 Task: Check the average views per listing of 2 sinks in the last 1 year.
Action: Mouse moved to (904, 200)
Screenshot: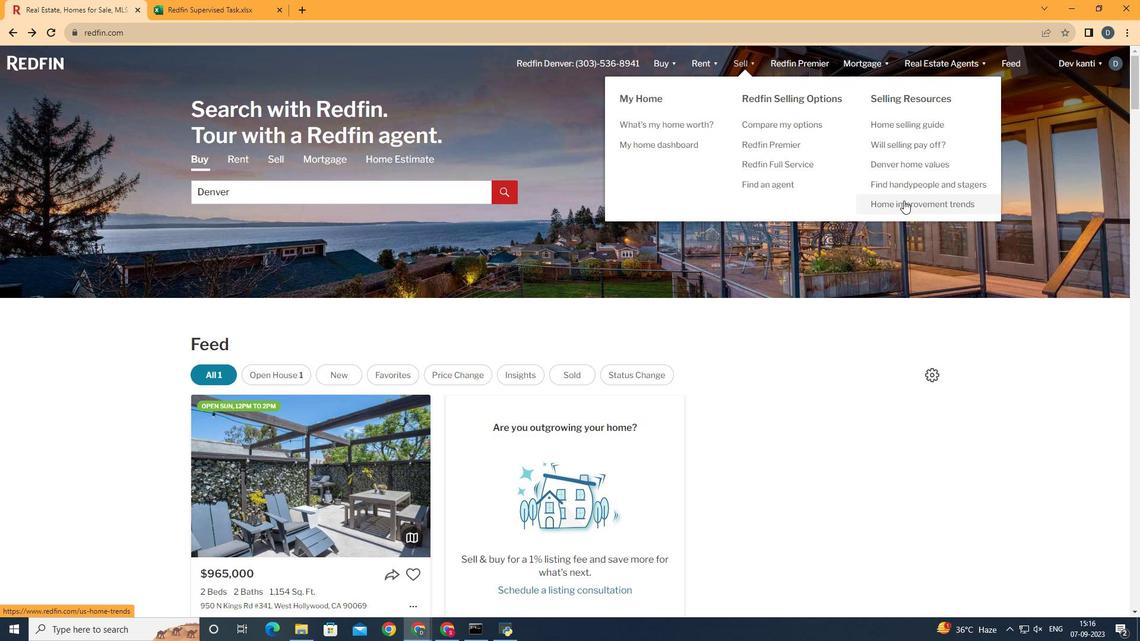 
Action: Mouse pressed left at (904, 200)
Screenshot: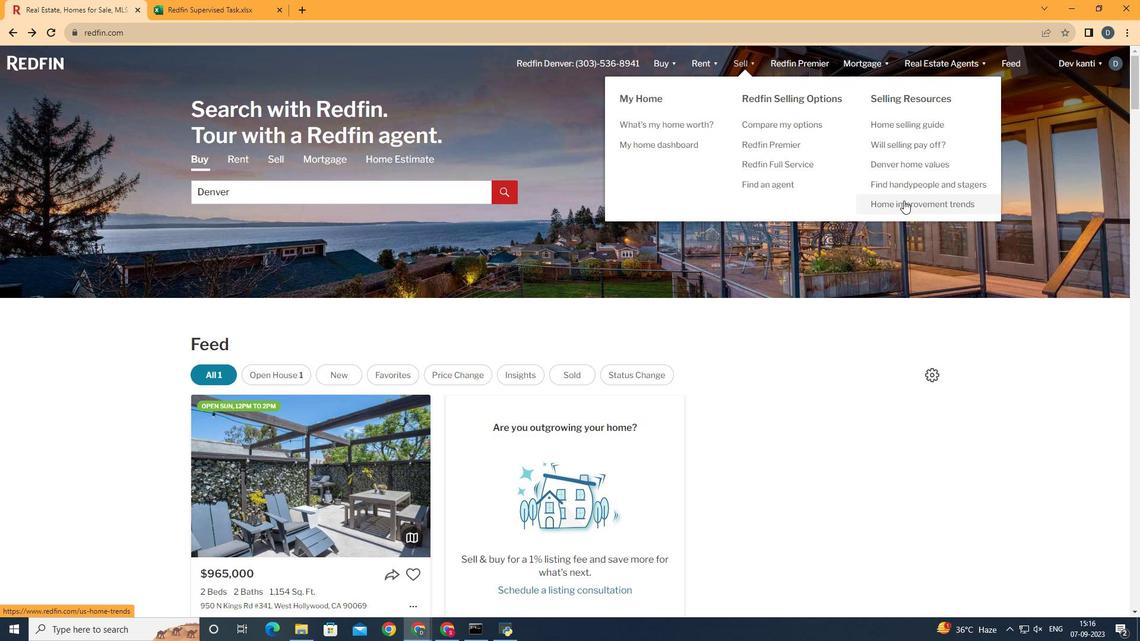 
Action: Mouse moved to (298, 226)
Screenshot: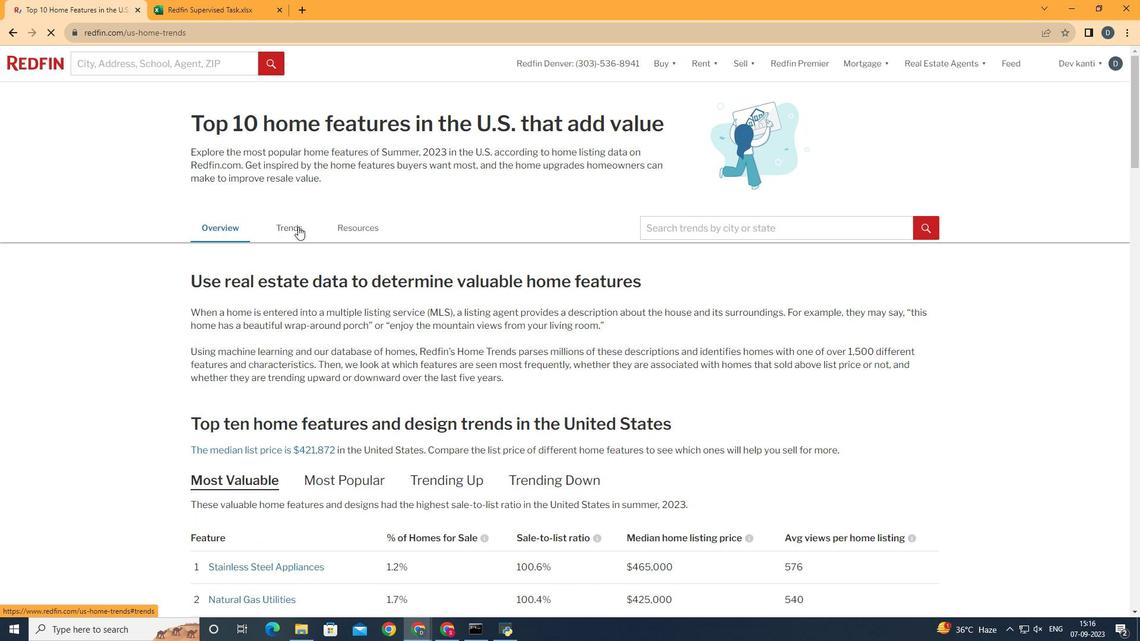 
Action: Mouse pressed left at (298, 226)
Screenshot: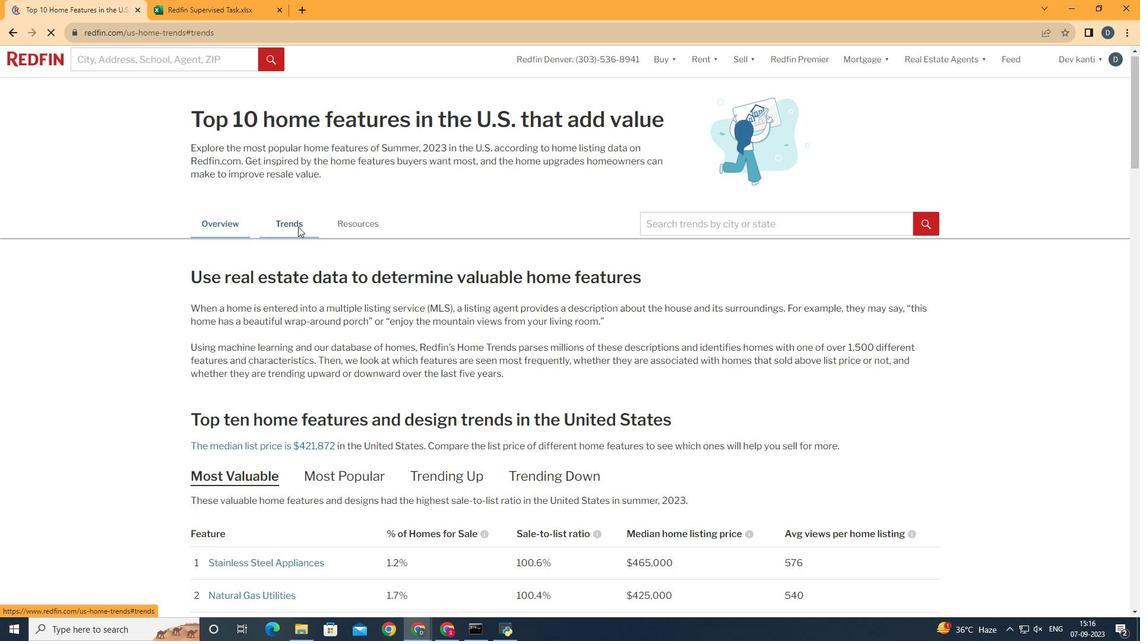 
Action: Mouse moved to (514, 238)
Screenshot: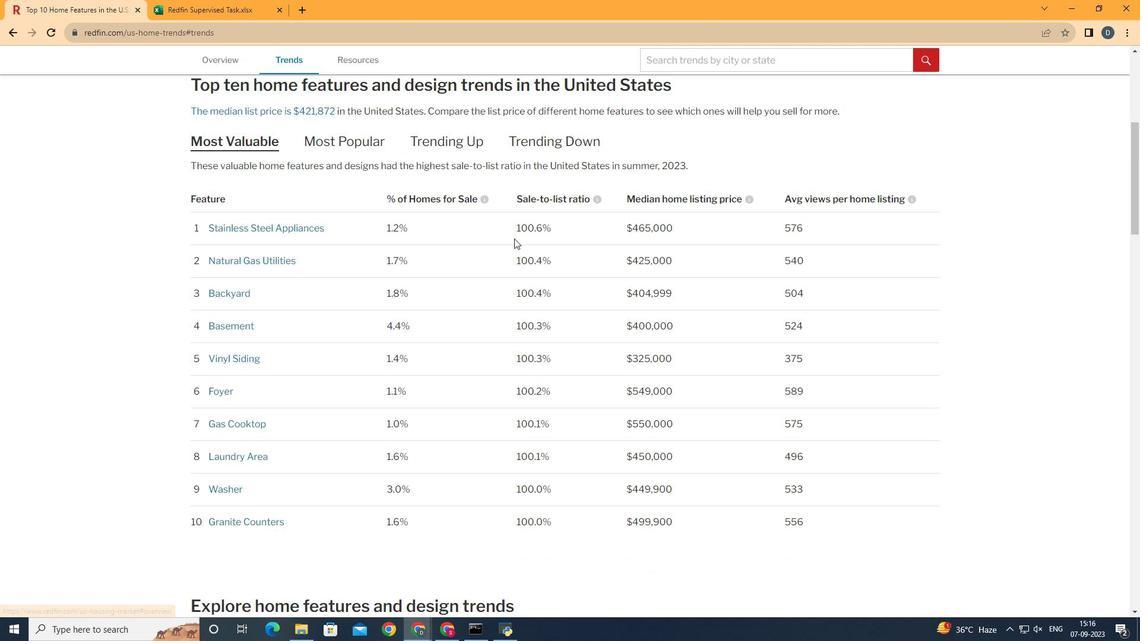 
Action: Mouse scrolled (514, 238) with delta (0, 0)
Screenshot: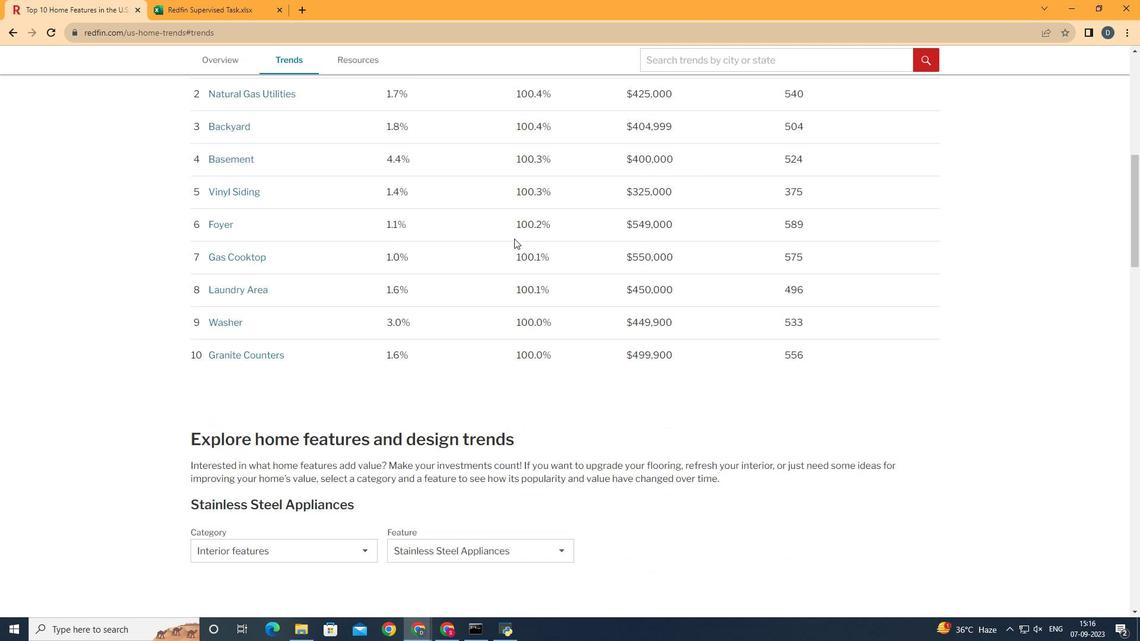 
Action: Mouse scrolled (514, 238) with delta (0, 0)
Screenshot: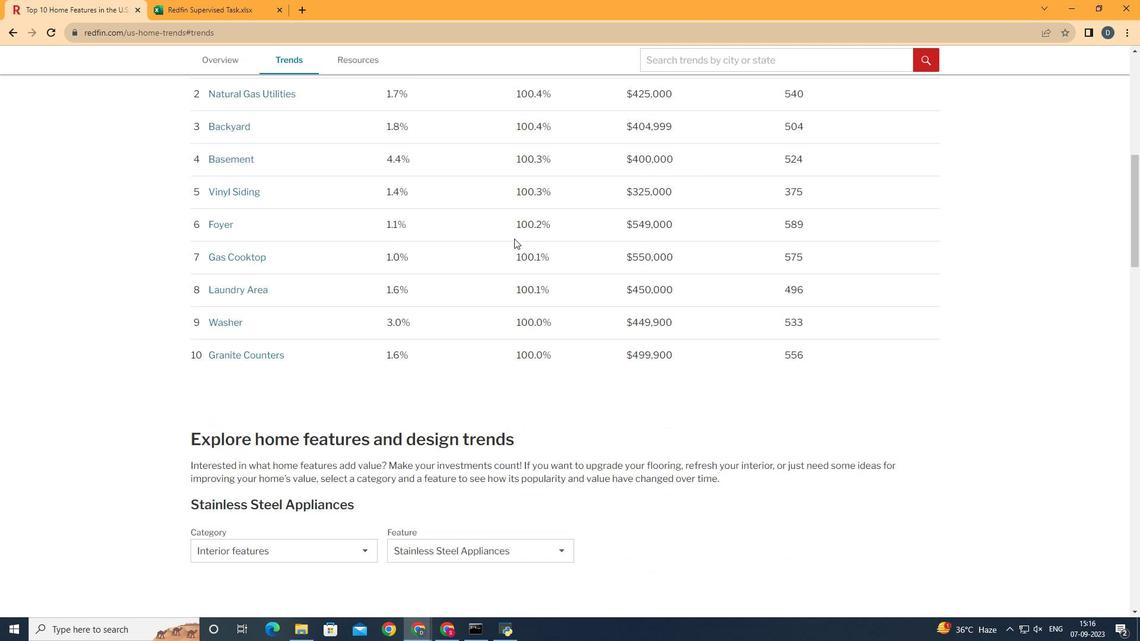 
Action: Mouse scrolled (514, 238) with delta (0, 0)
Screenshot: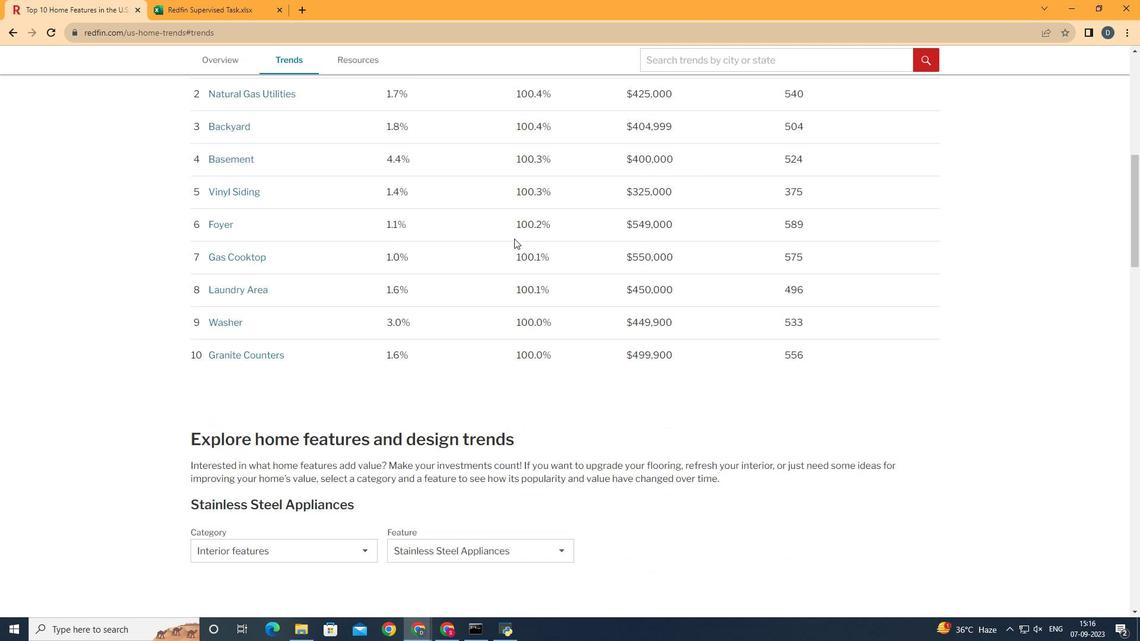
Action: Mouse scrolled (514, 238) with delta (0, 0)
Screenshot: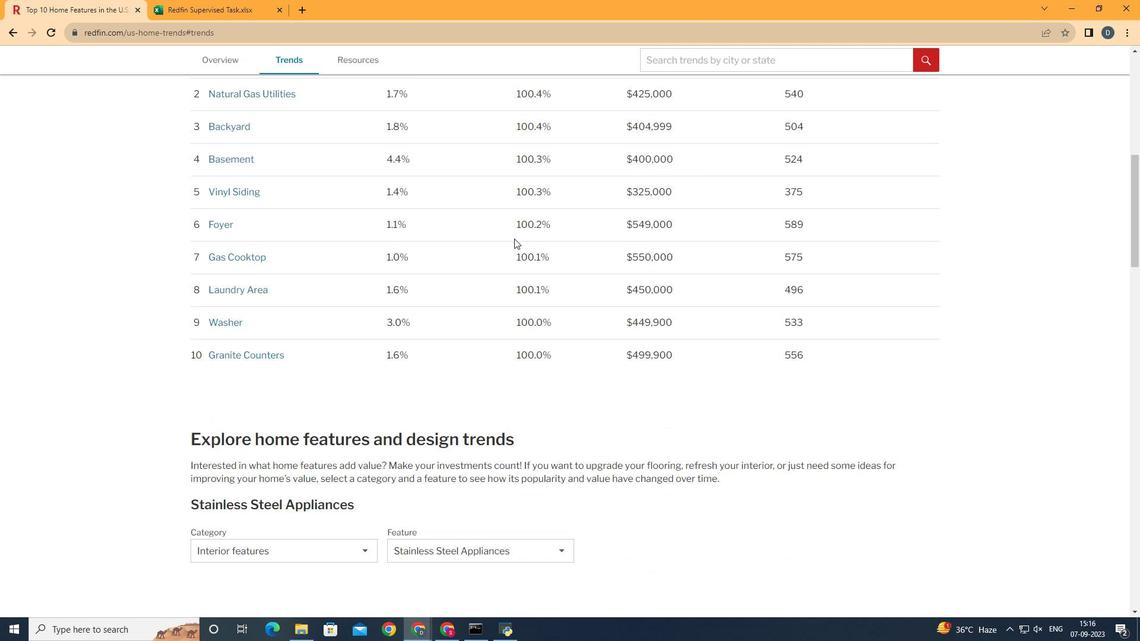 
Action: Mouse moved to (320, 466)
Screenshot: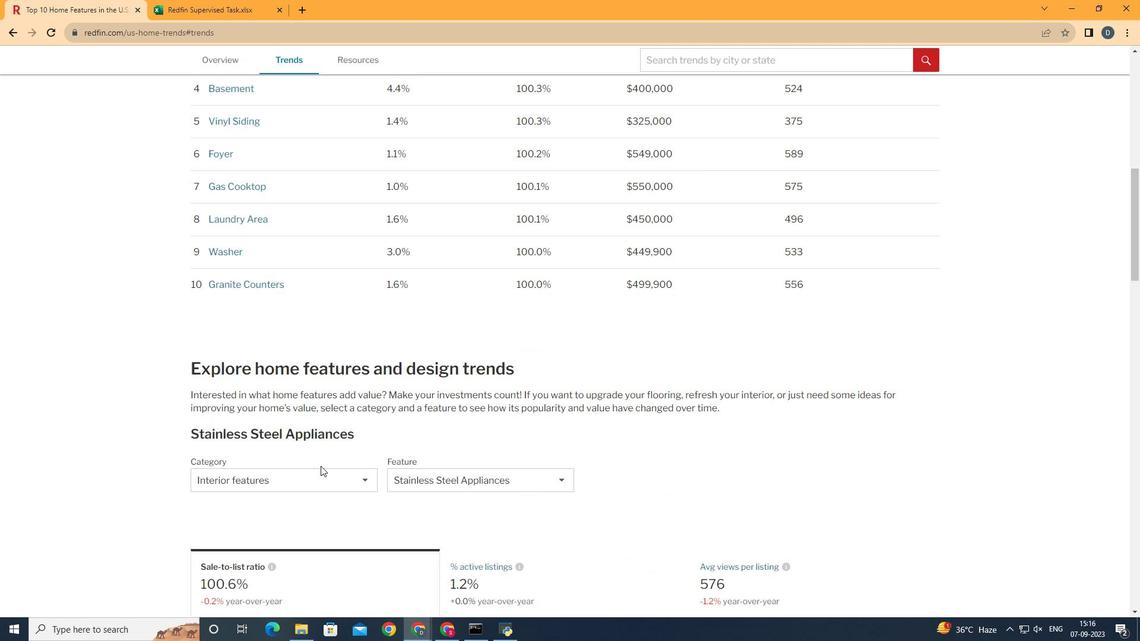 
Action: Mouse pressed left at (320, 466)
Screenshot: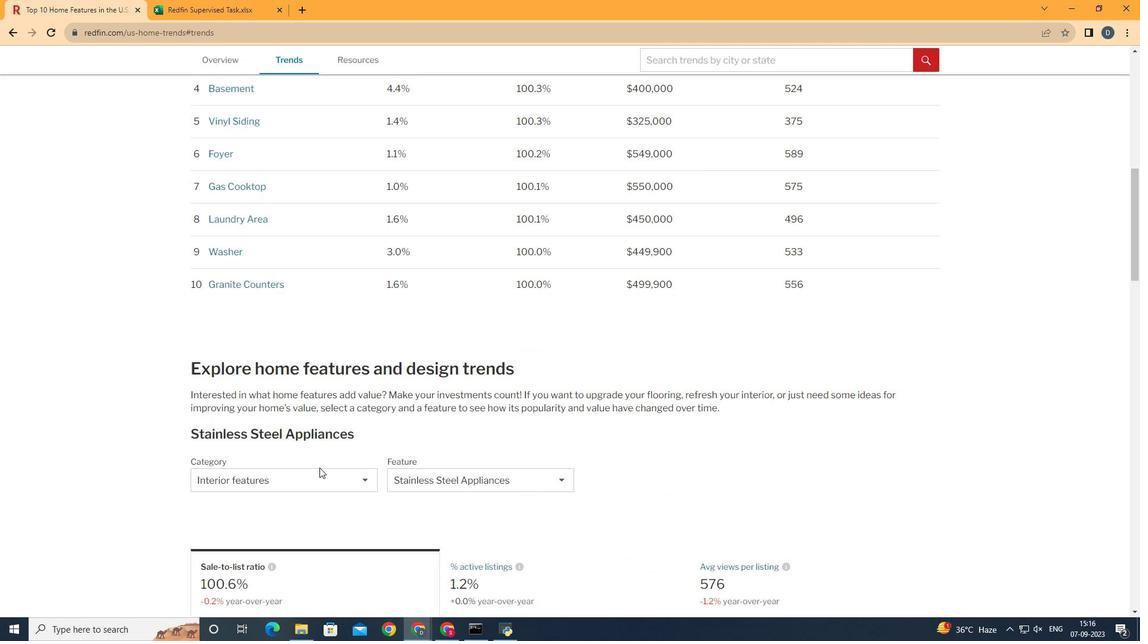 
Action: Mouse moved to (319, 470)
Screenshot: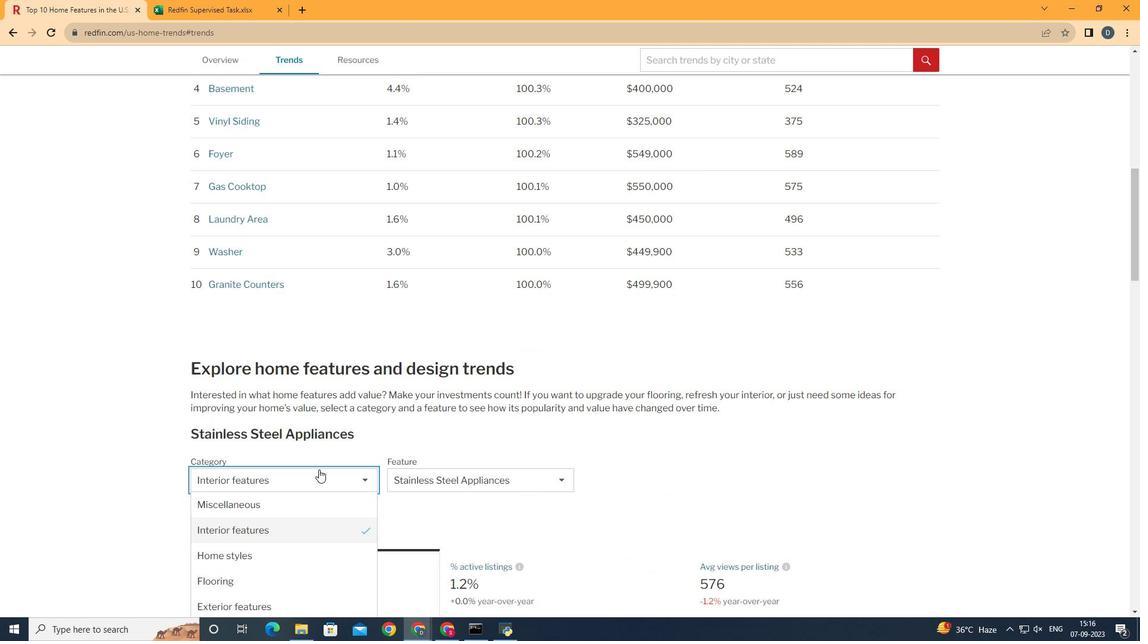 
Action: Mouse pressed left at (319, 470)
Screenshot: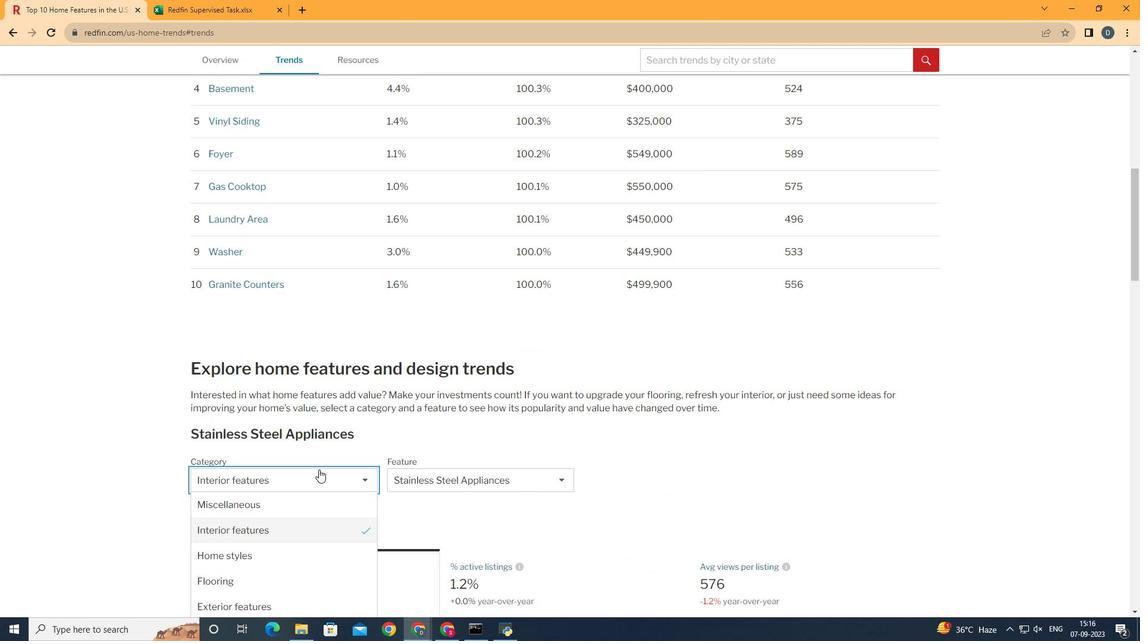 
Action: Mouse moved to (319, 443)
Screenshot: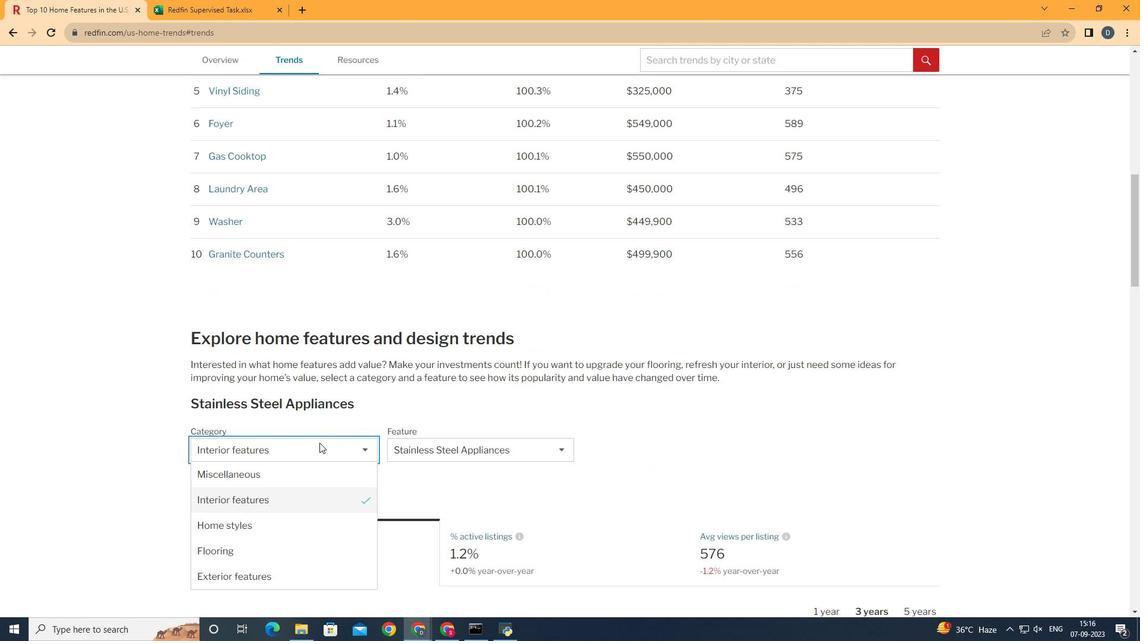 
Action: Mouse scrolled (319, 442) with delta (0, 0)
Screenshot: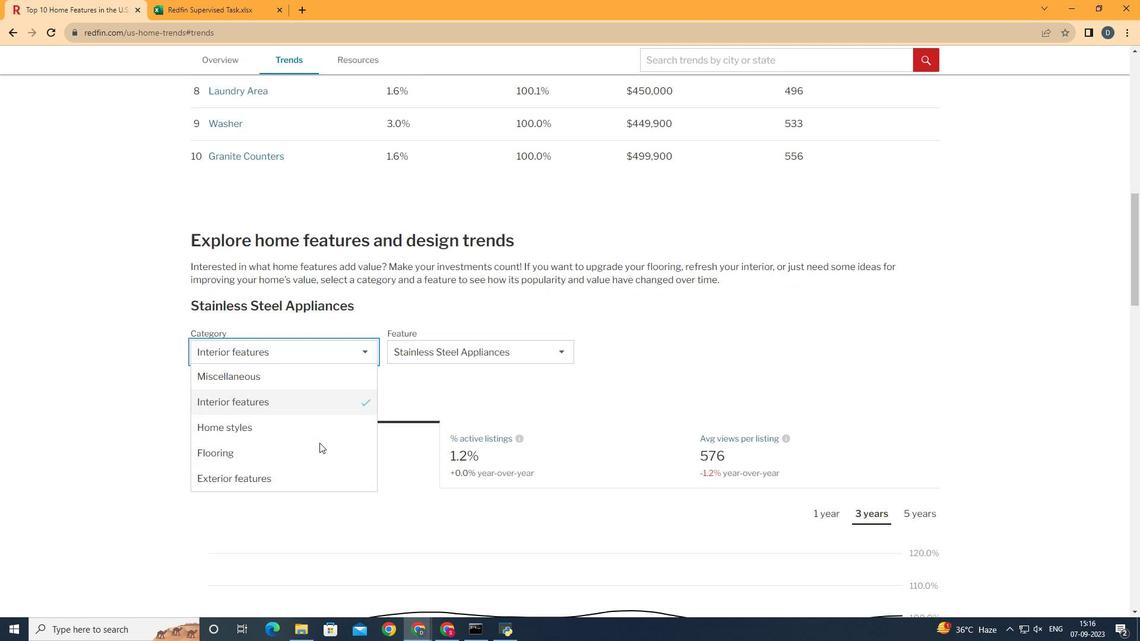 
Action: Mouse scrolled (319, 442) with delta (0, 0)
Screenshot: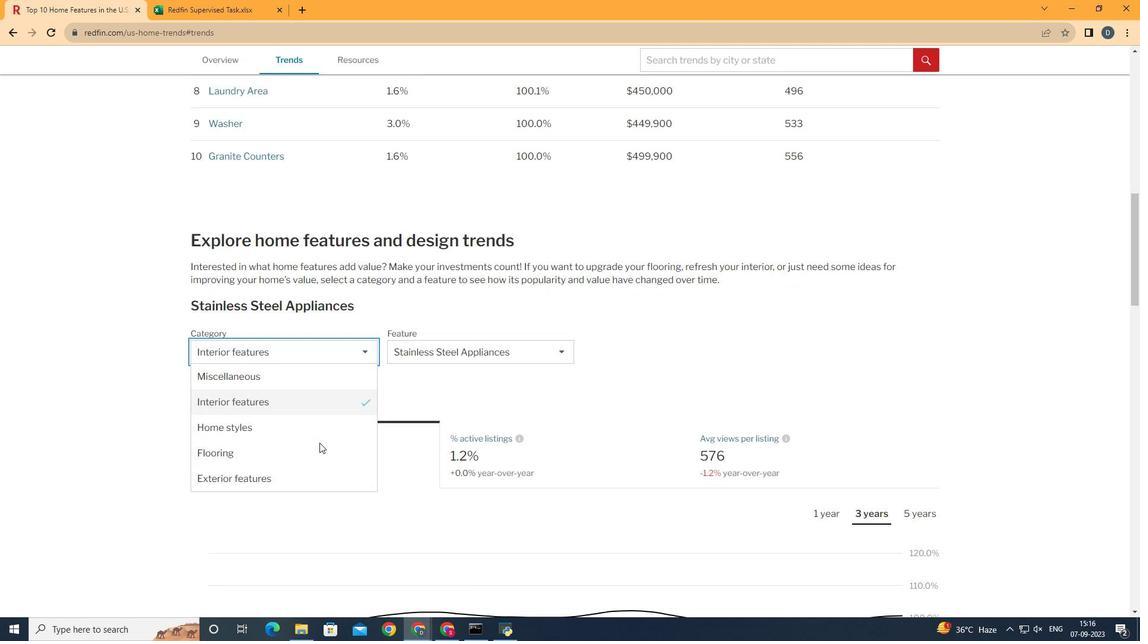 
Action: Mouse scrolled (319, 442) with delta (0, 0)
Screenshot: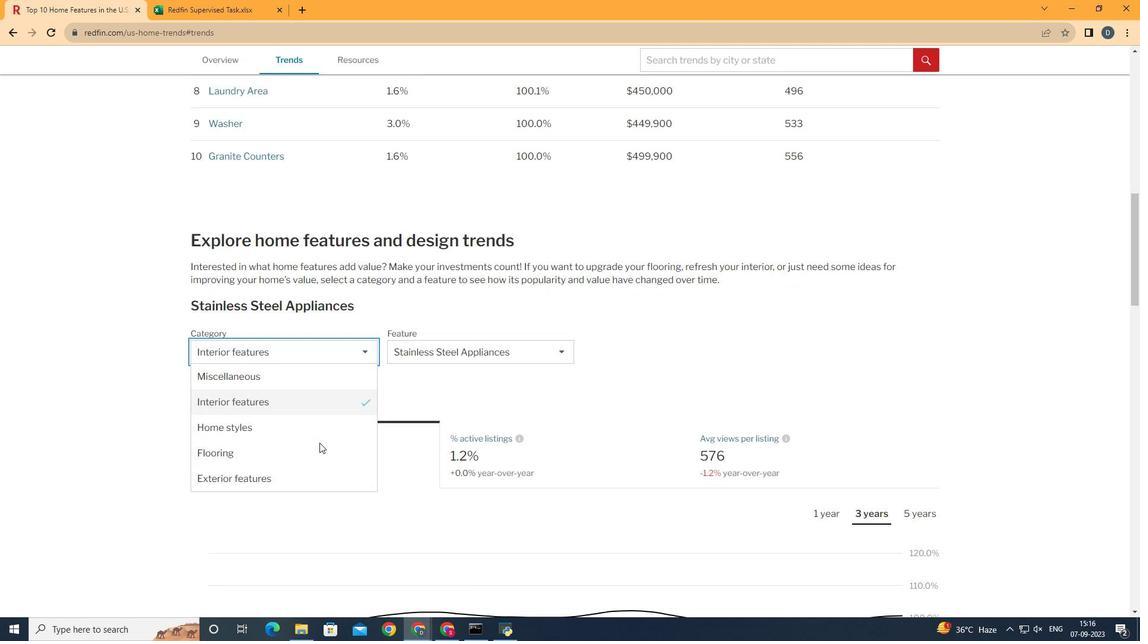 
Action: Mouse moved to (333, 354)
Screenshot: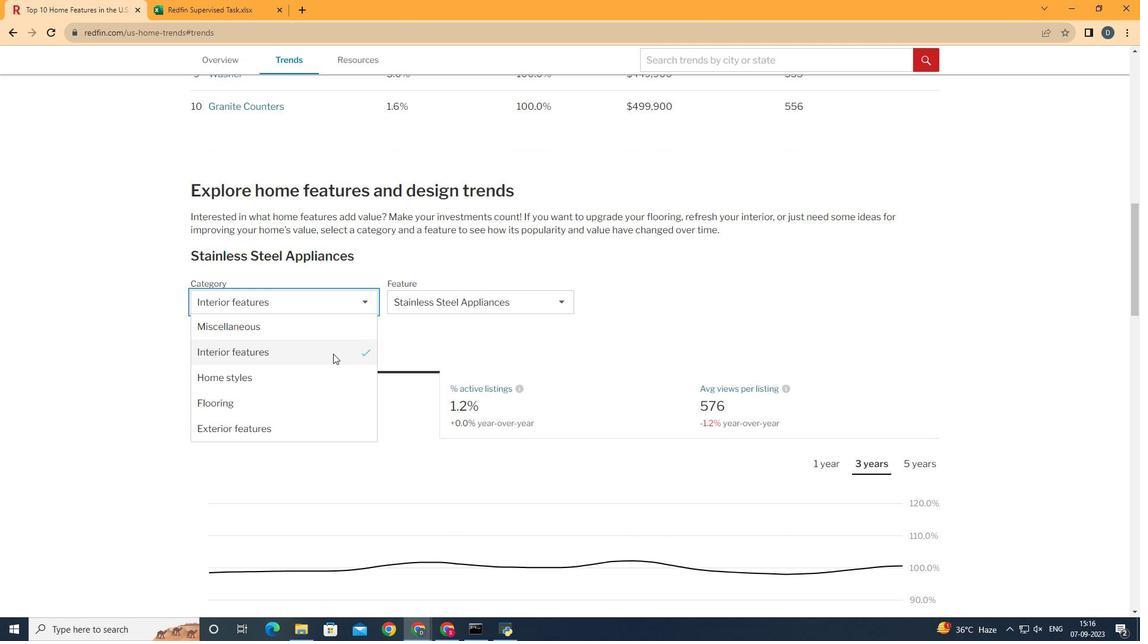
Action: Mouse pressed left at (333, 354)
Screenshot: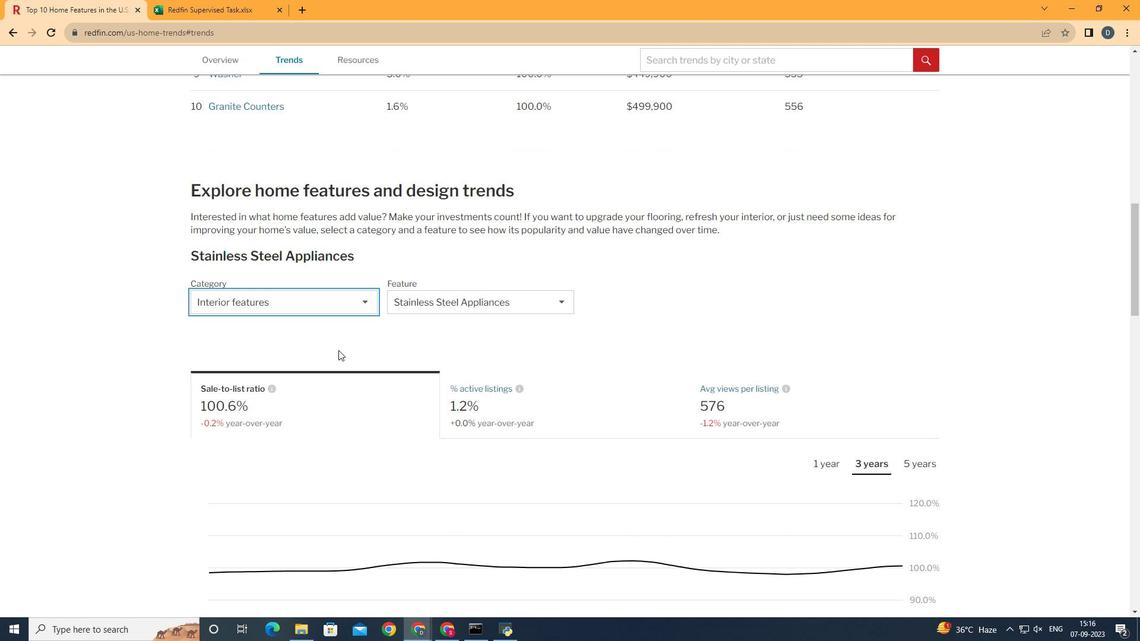 
Action: Mouse moved to (543, 291)
Screenshot: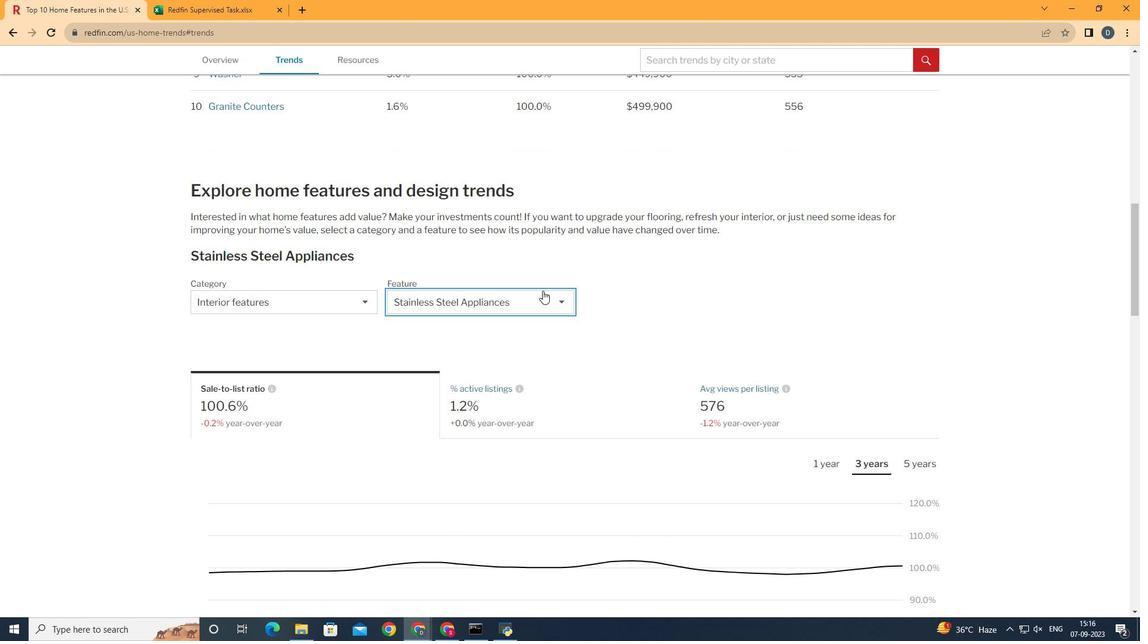 
Action: Mouse pressed left at (543, 291)
Screenshot: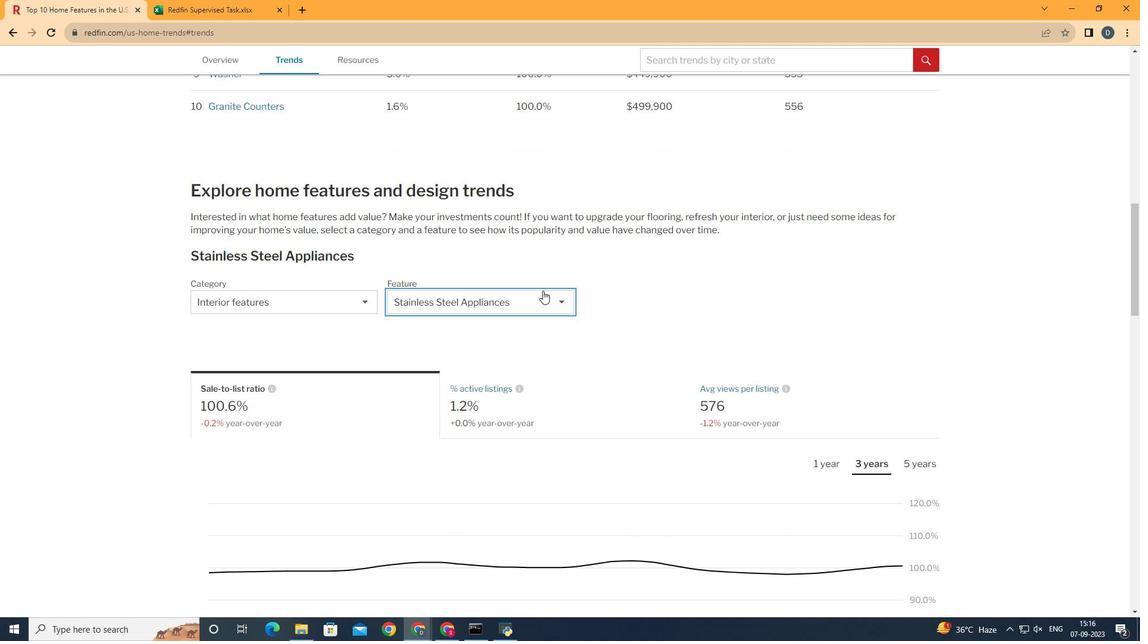 
Action: Mouse moved to (569, 470)
Screenshot: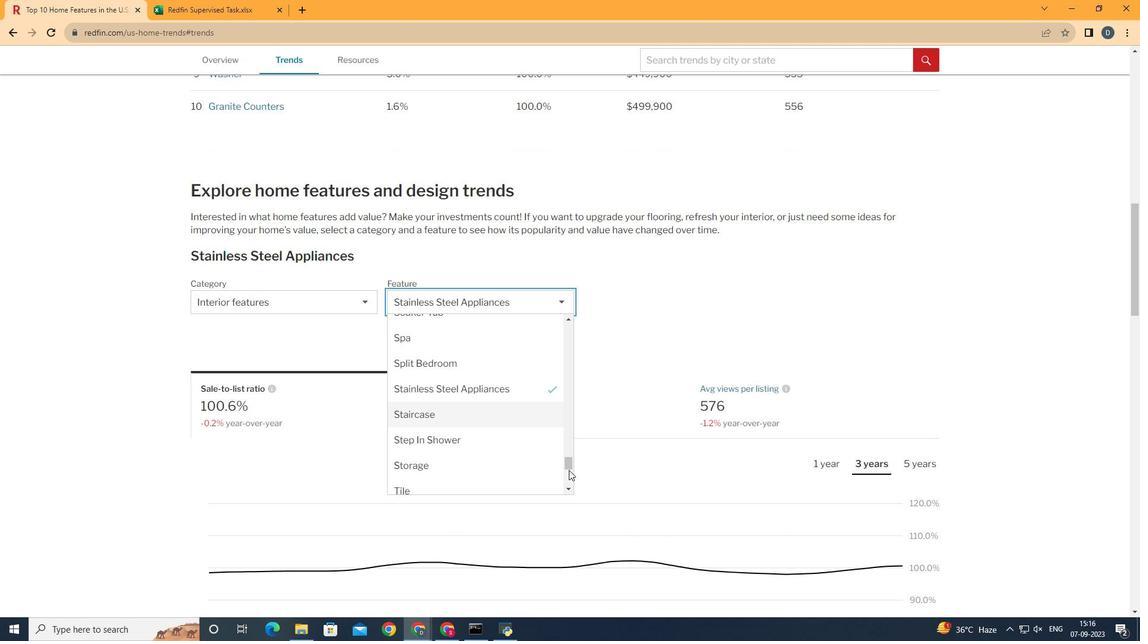 
Action: Mouse pressed left at (569, 470)
Screenshot: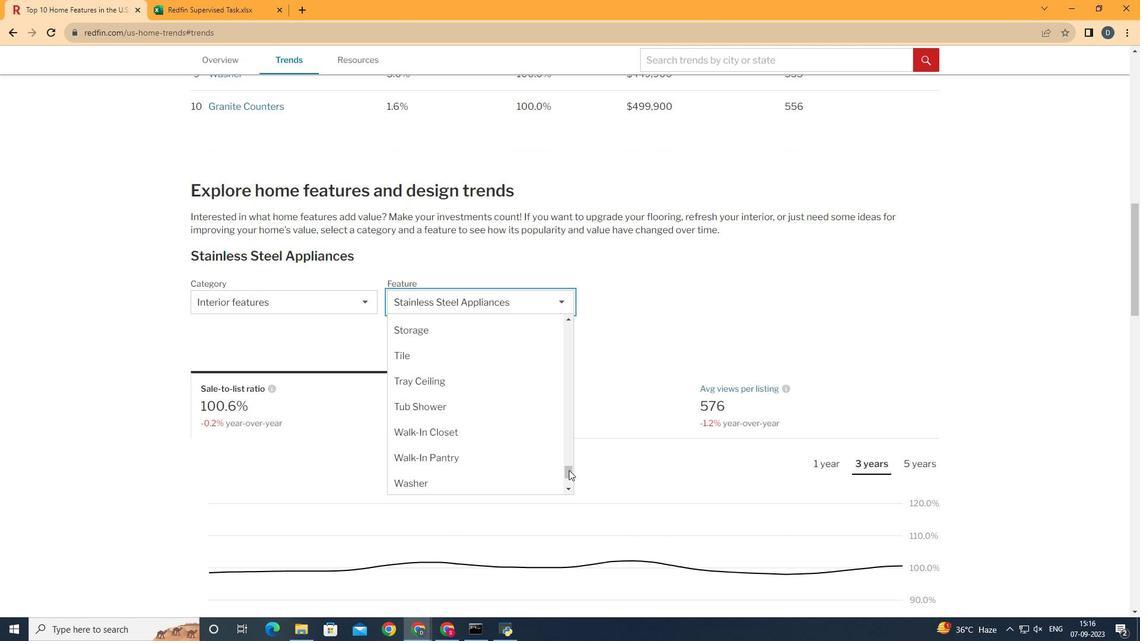 
Action: Mouse moved to (570, 403)
Screenshot: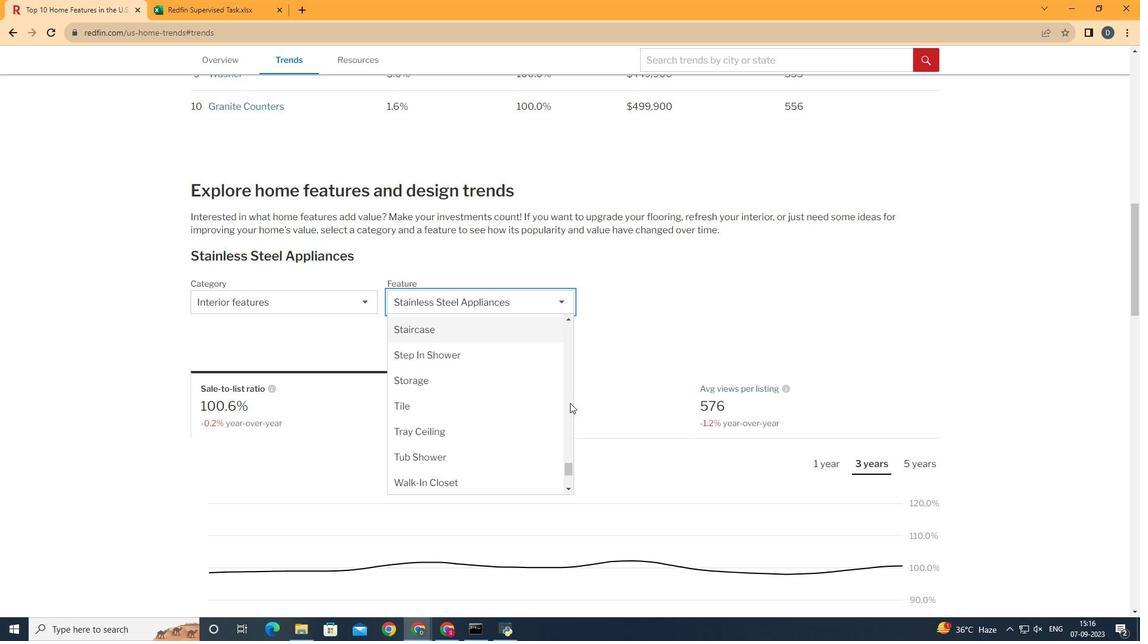 
Action: Mouse pressed left at (570, 403)
Screenshot: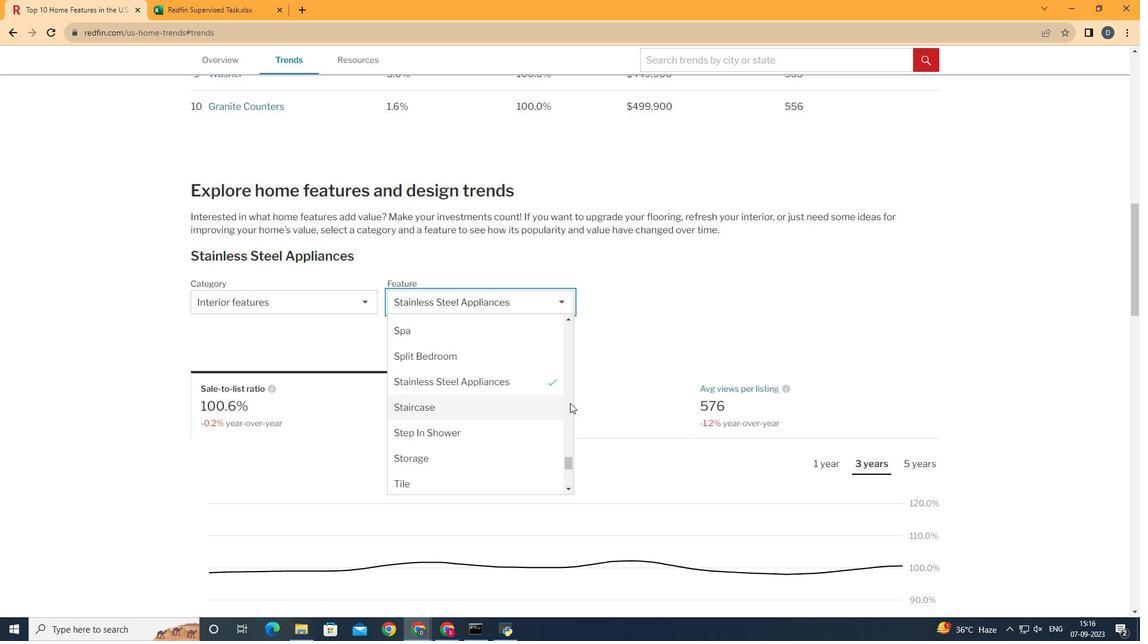 
Action: Mouse moved to (570, 400)
Screenshot: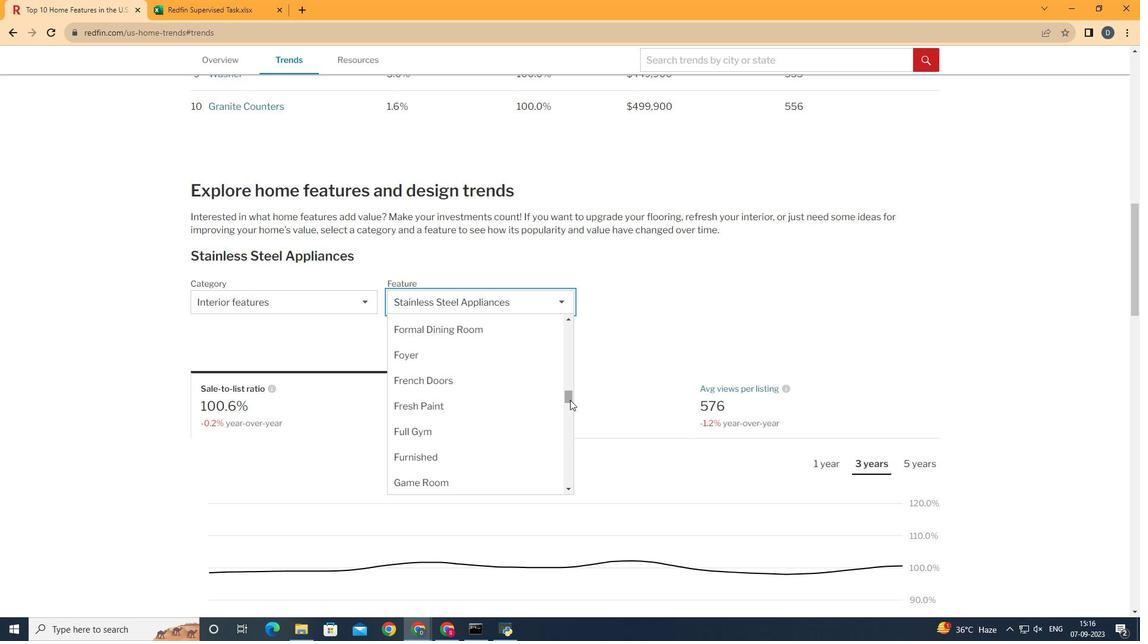 
Action: Mouse pressed left at (570, 400)
Screenshot: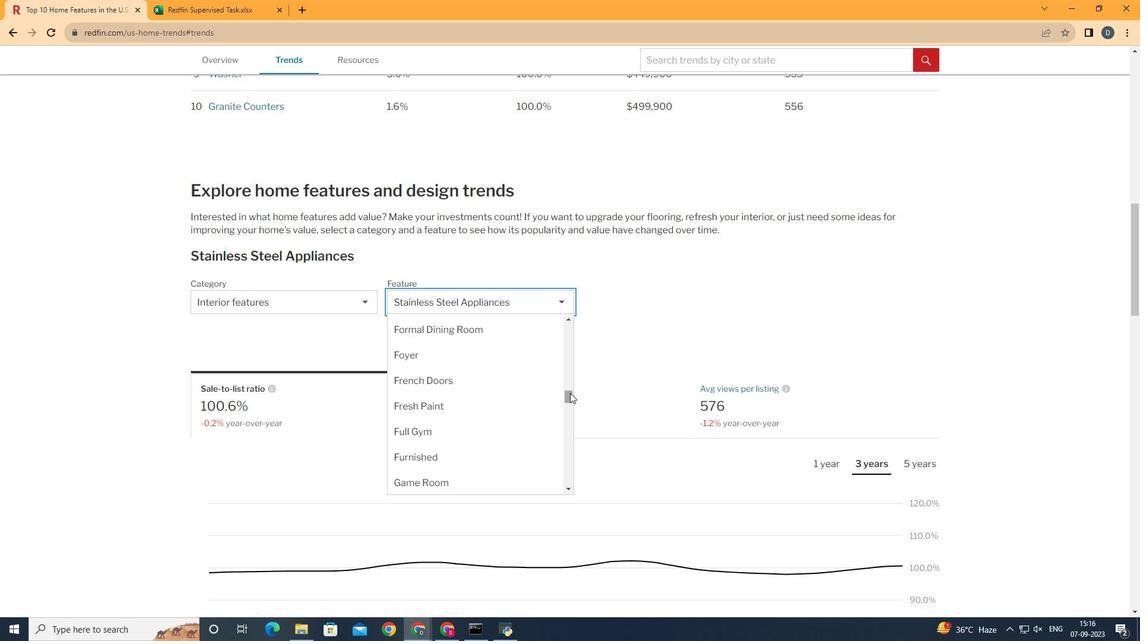 
Action: Mouse moved to (500, 388)
Screenshot: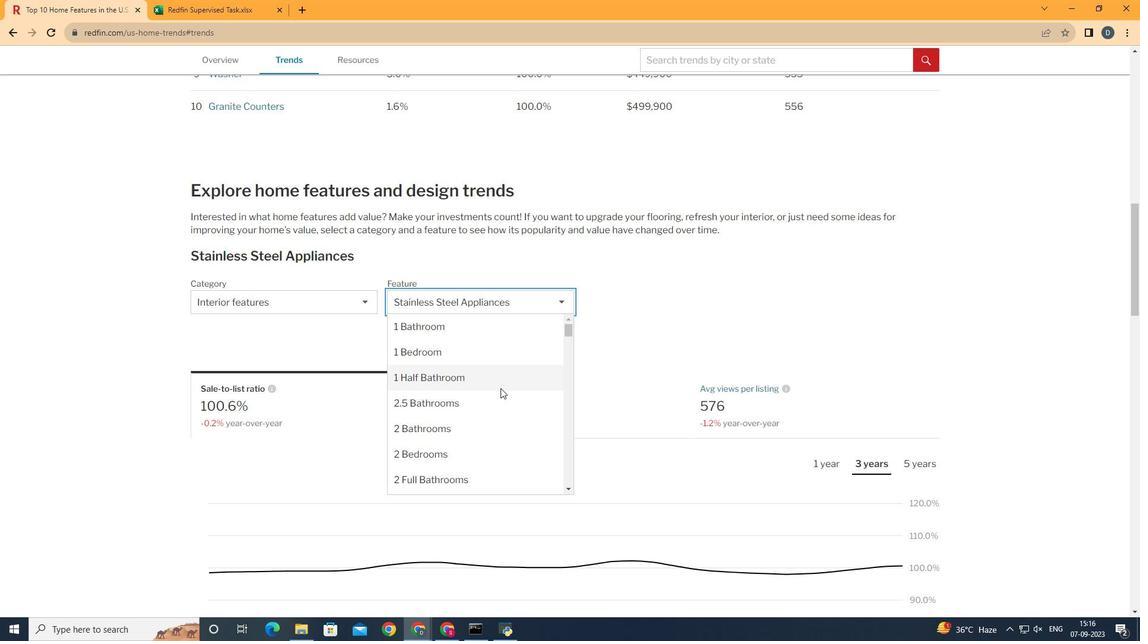 
Action: Mouse scrolled (500, 388) with delta (0, 0)
Screenshot: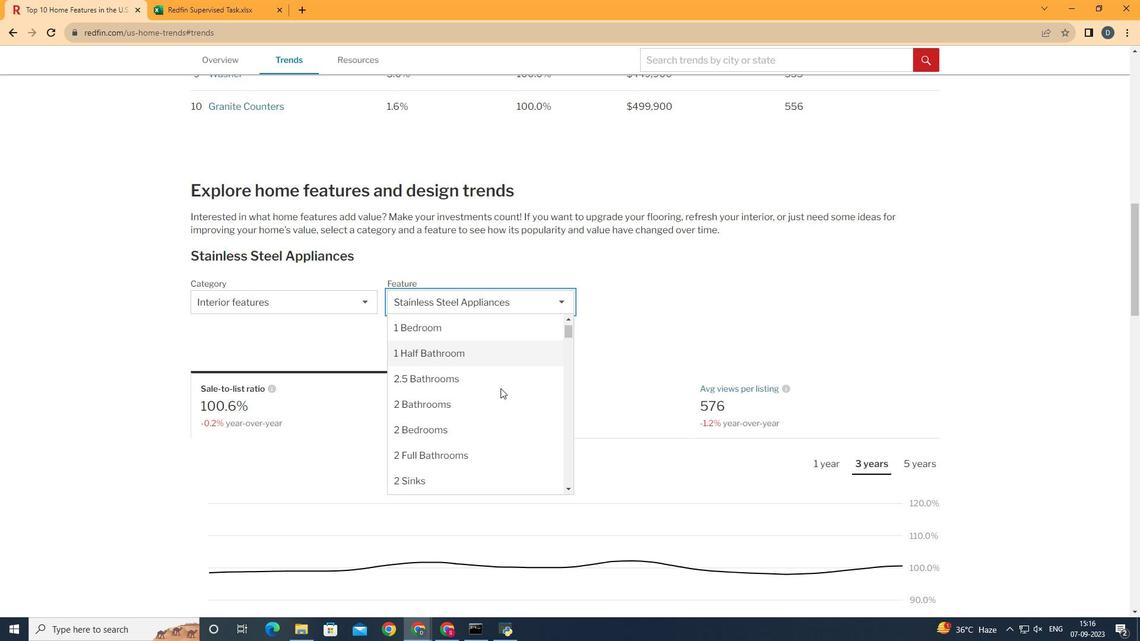 
Action: Mouse scrolled (500, 388) with delta (0, 0)
Screenshot: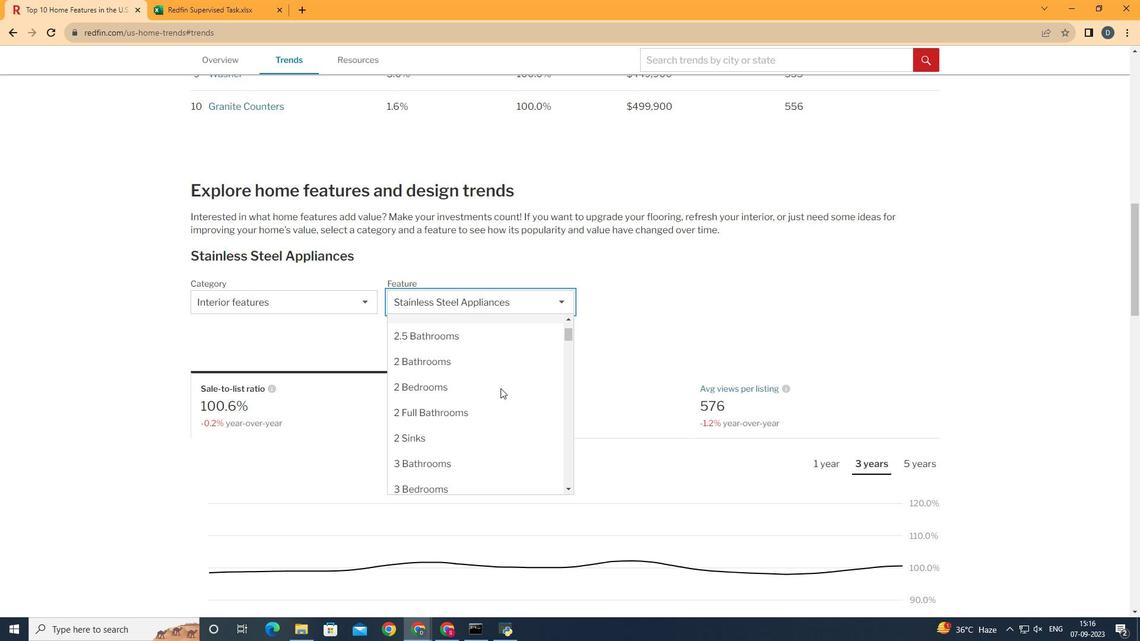 
Action: Mouse moved to (508, 378)
Screenshot: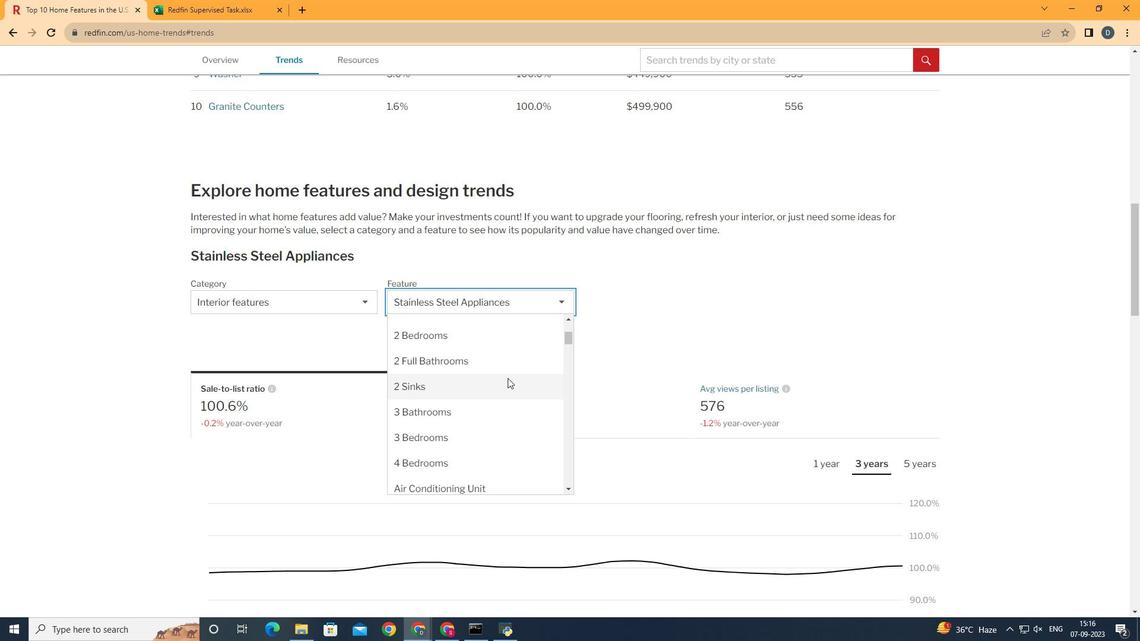 
Action: Mouse pressed left at (508, 378)
Screenshot: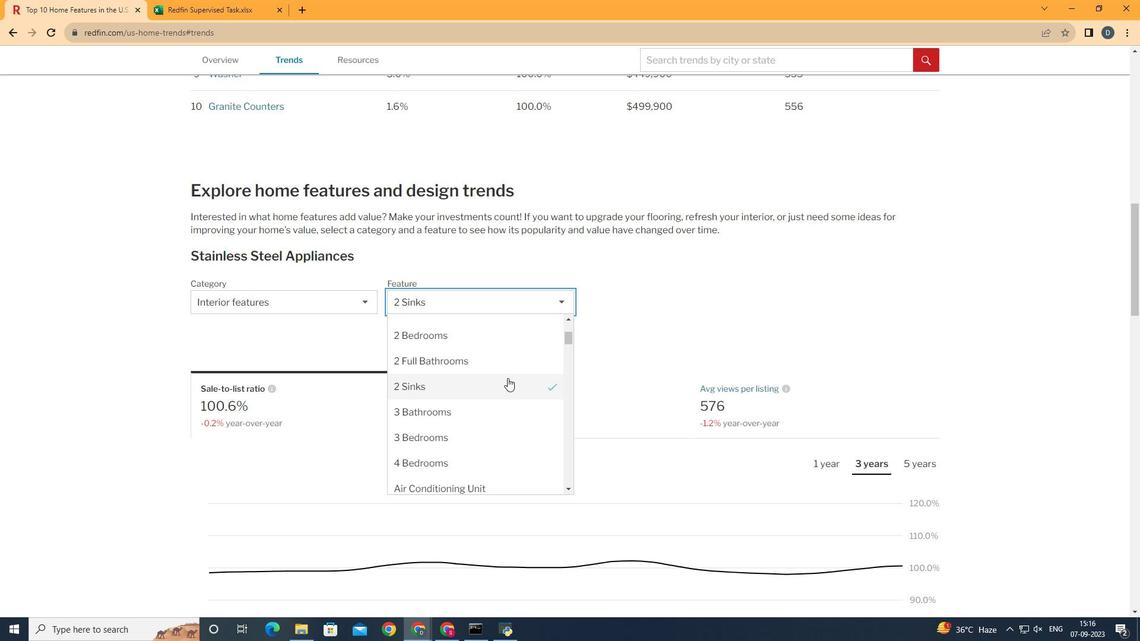 
Action: Mouse moved to (847, 422)
Screenshot: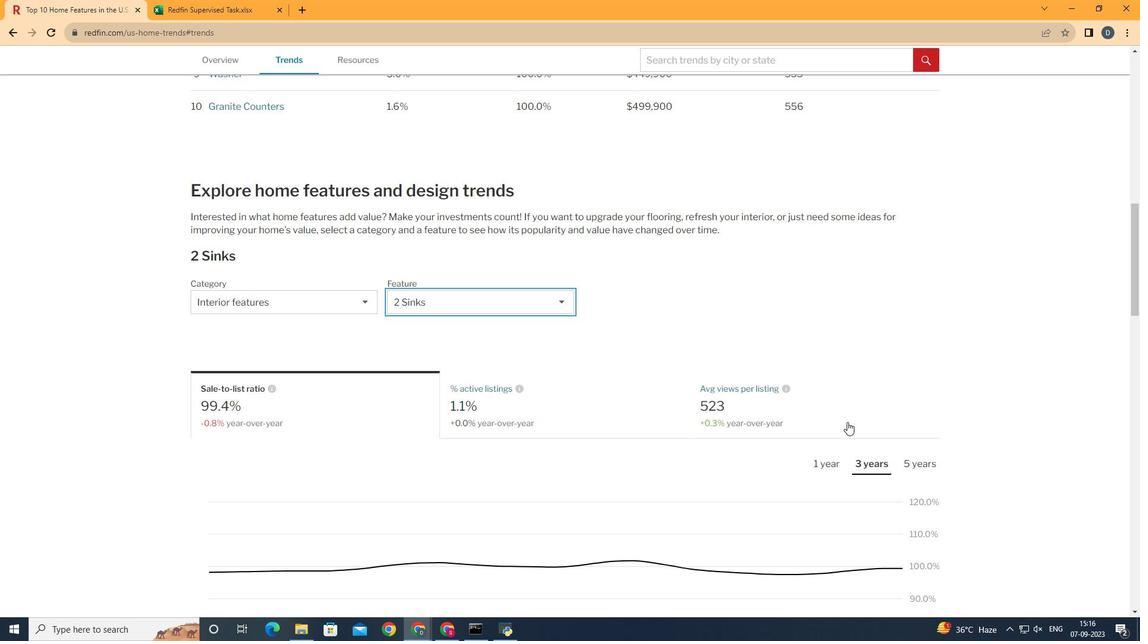 
Action: Mouse pressed left at (847, 422)
Screenshot: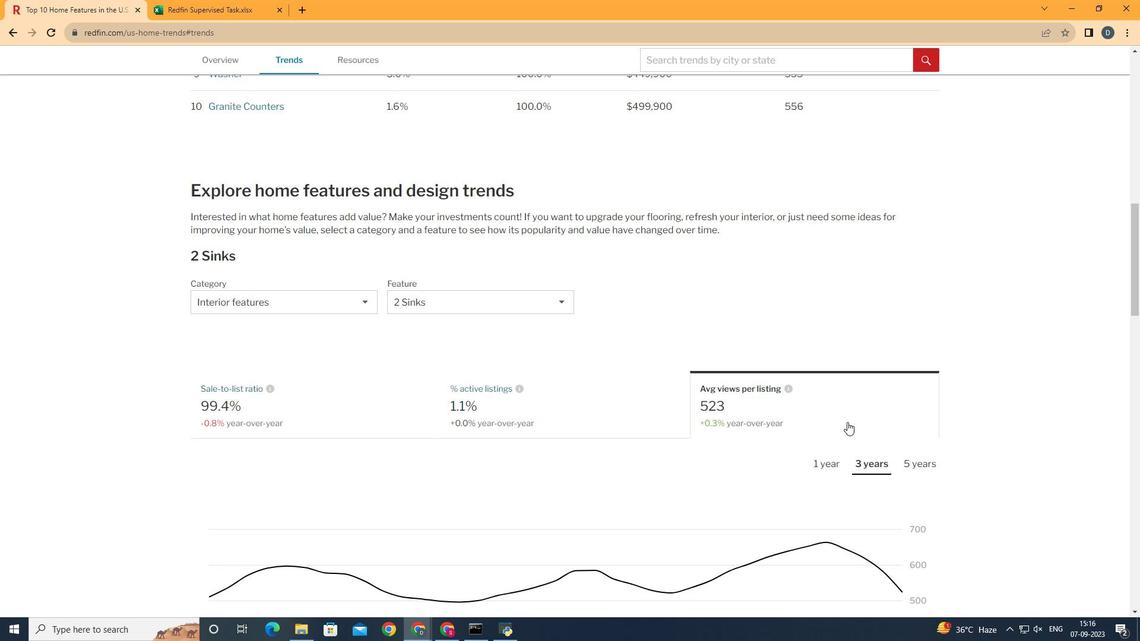 
Action: Mouse moved to (815, 465)
Screenshot: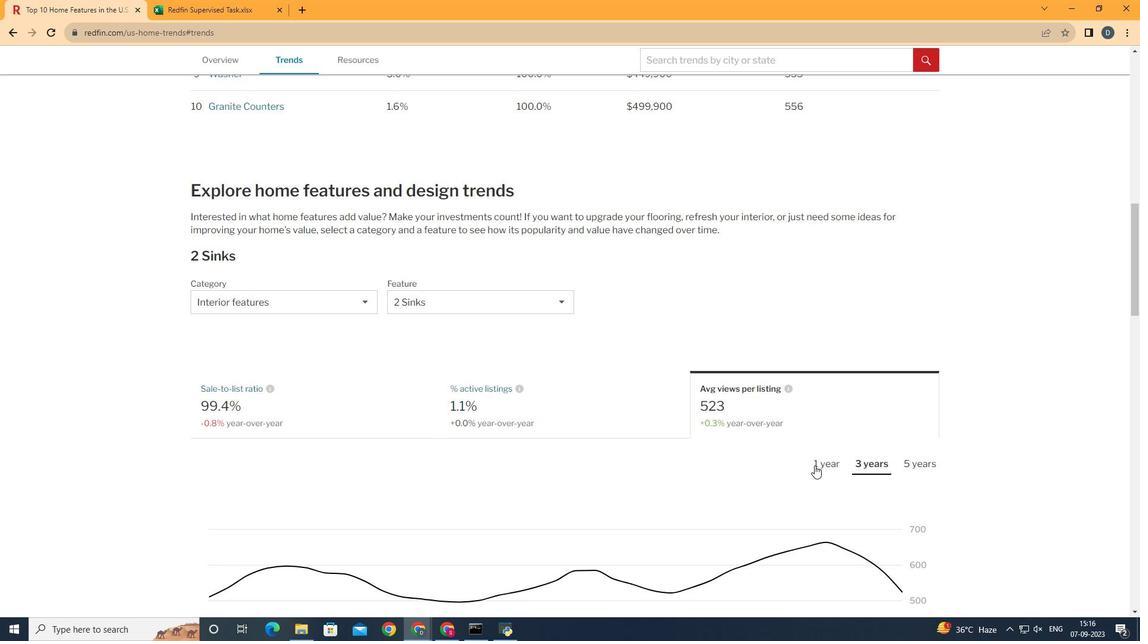 
Action: Mouse pressed left at (815, 465)
Screenshot: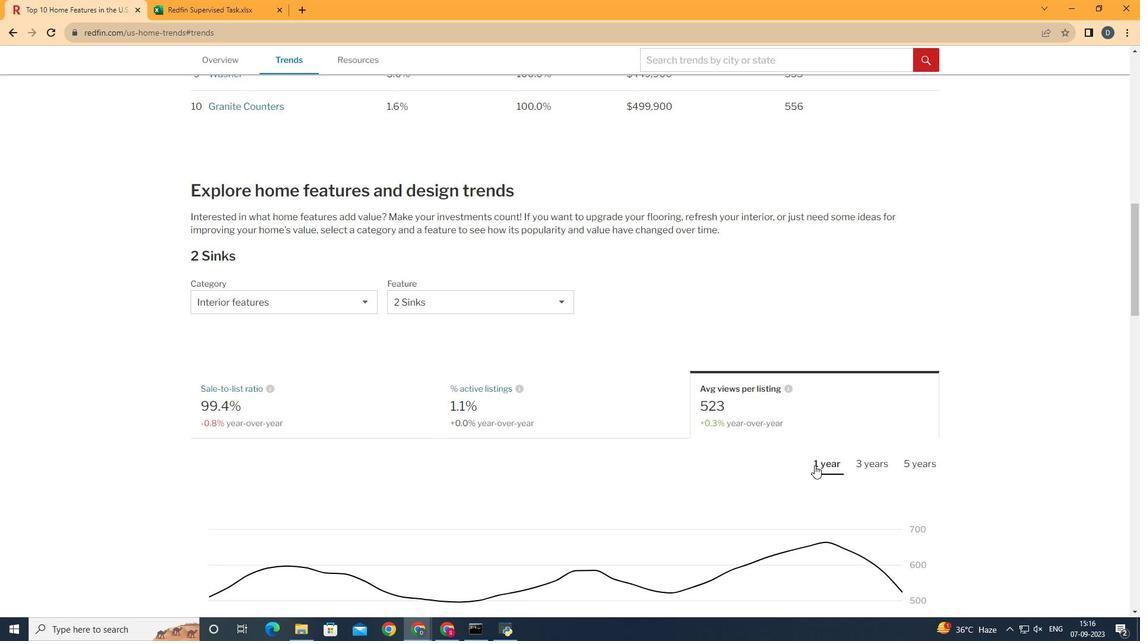 
Action: Mouse moved to (500, 464)
Screenshot: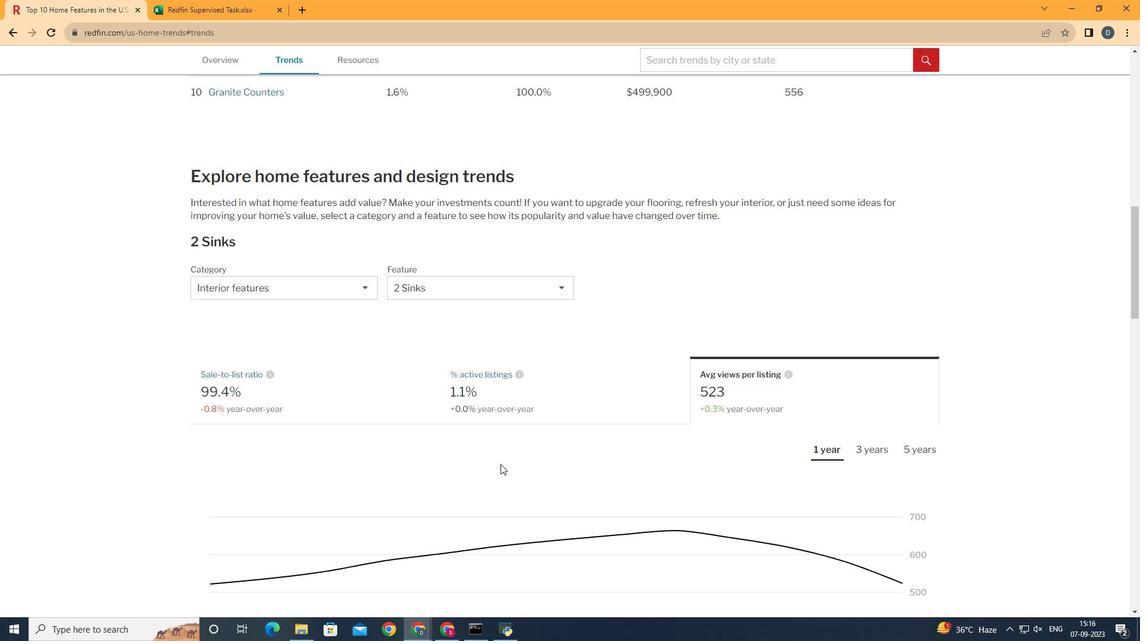 
Action: Mouse scrolled (500, 464) with delta (0, 0)
Screenshot: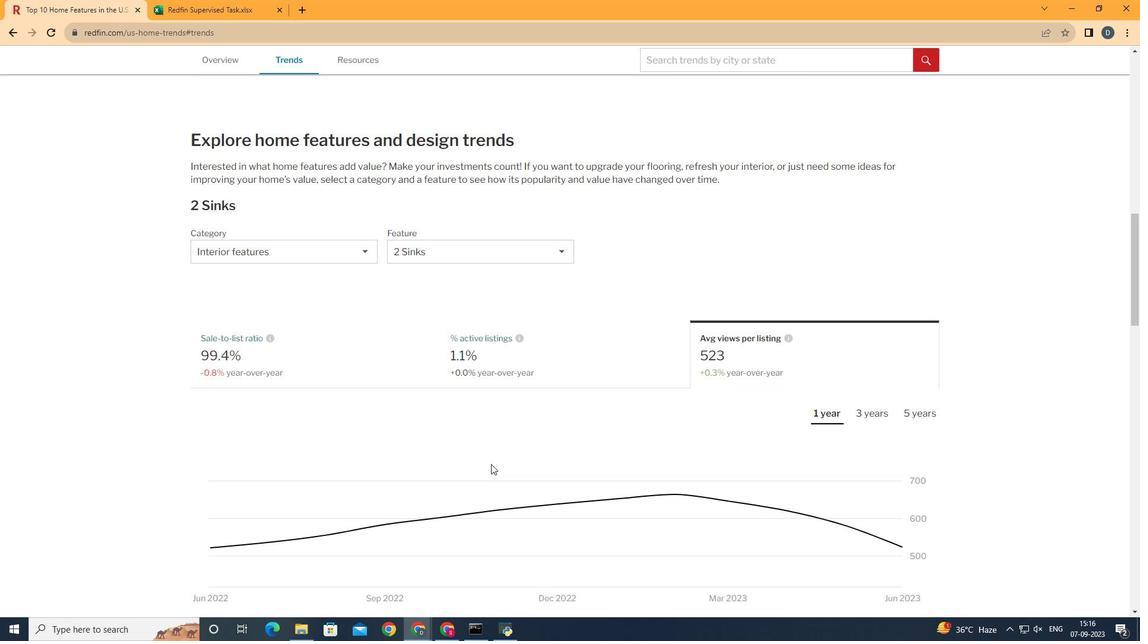 
Action: Mouse scrolled (500, 464) with delta (0, 0)
Screenshot: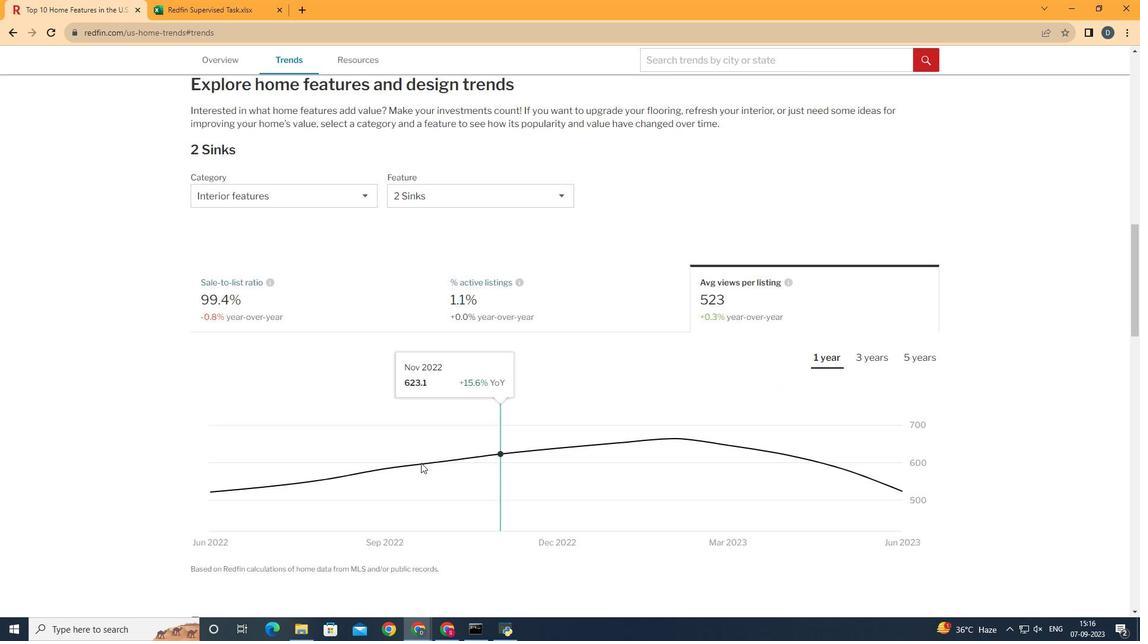 
Action: Mouse moved to (764, 492)
Screenshot: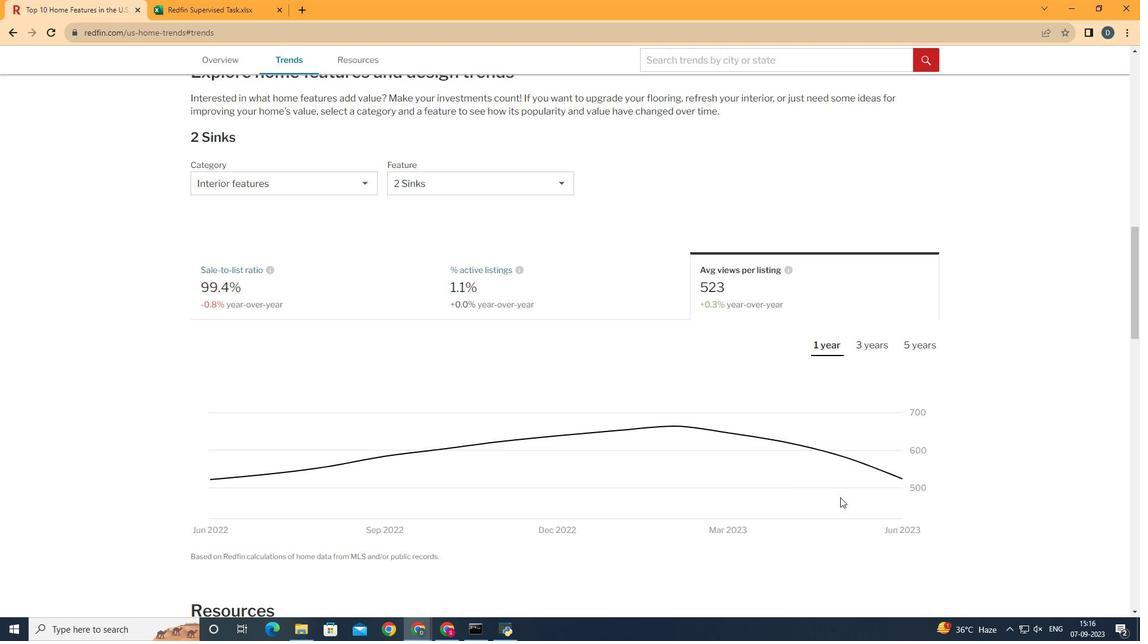 
